 Task: Create a rule from the Routing list, Task moved to a section -> Set Priority in the project AgileForge , set the section as Done clear the priority
Action: Mouse moved to (55, 431)
Screenshot: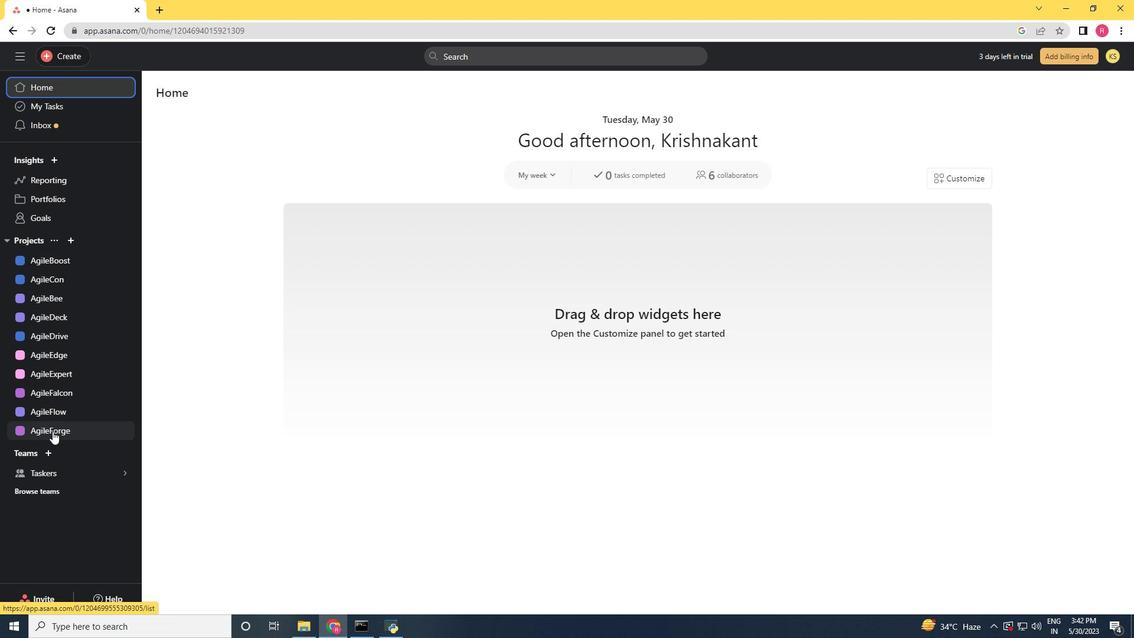 
Action: Mouse pressed left at (55, 431)
Screenshot: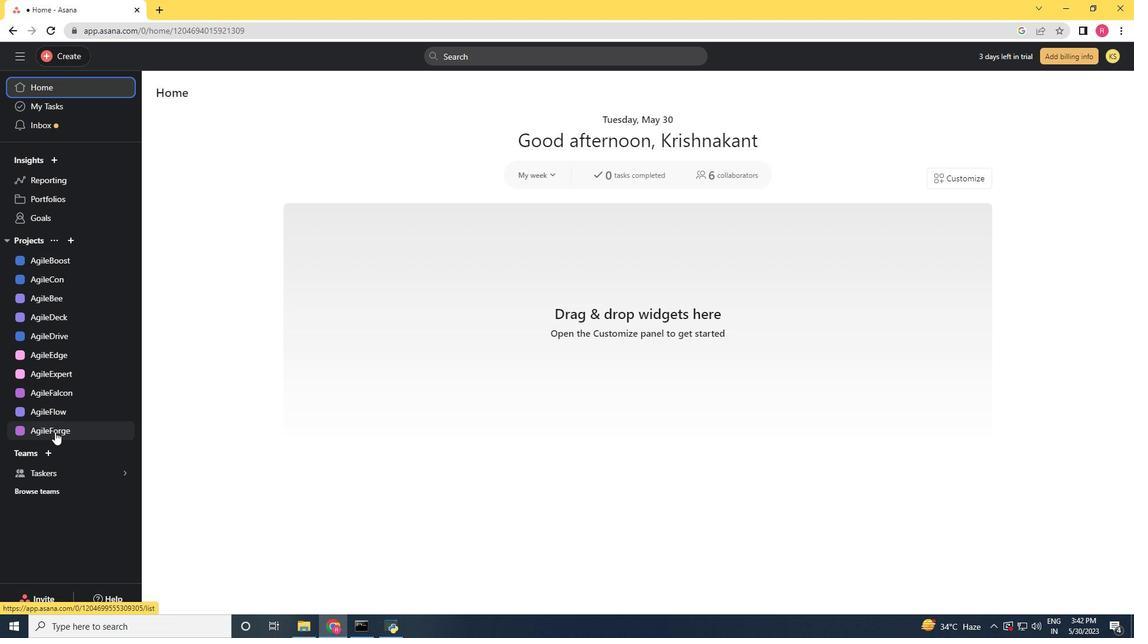 
Action: Mouse moved to (1097, 102)
Screenshot: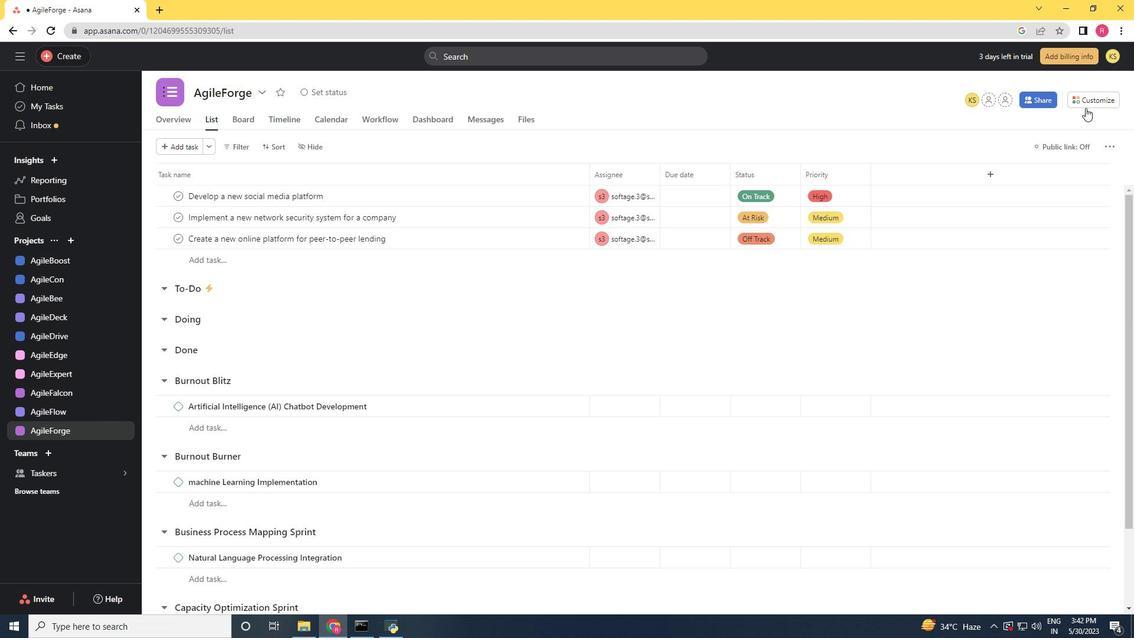 
Action: Mouse pressed left at (1097, 102)
Screenshot: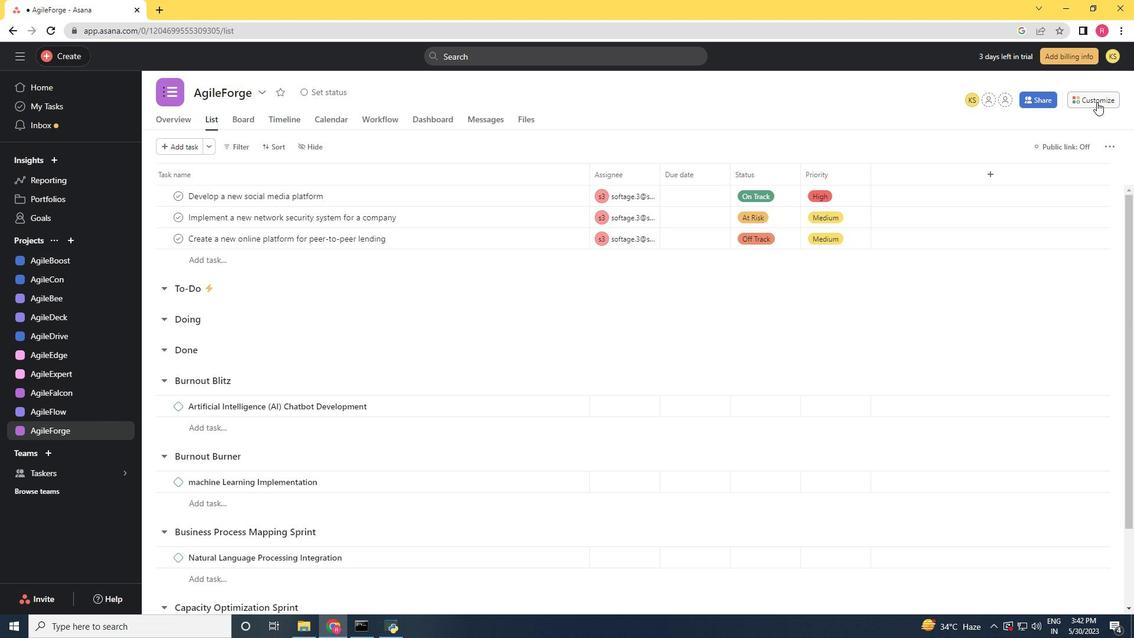 
Action: Mouse moved to (892, 252)
Screenshot: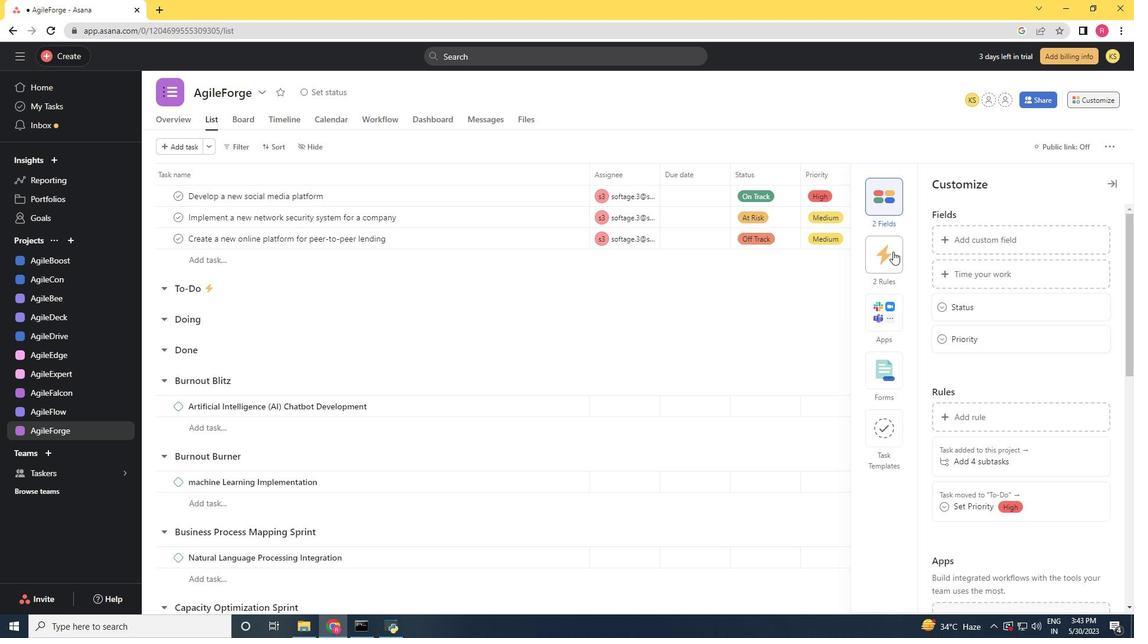 
Action: Mouse pressed left at (892, 252)
Screenshot: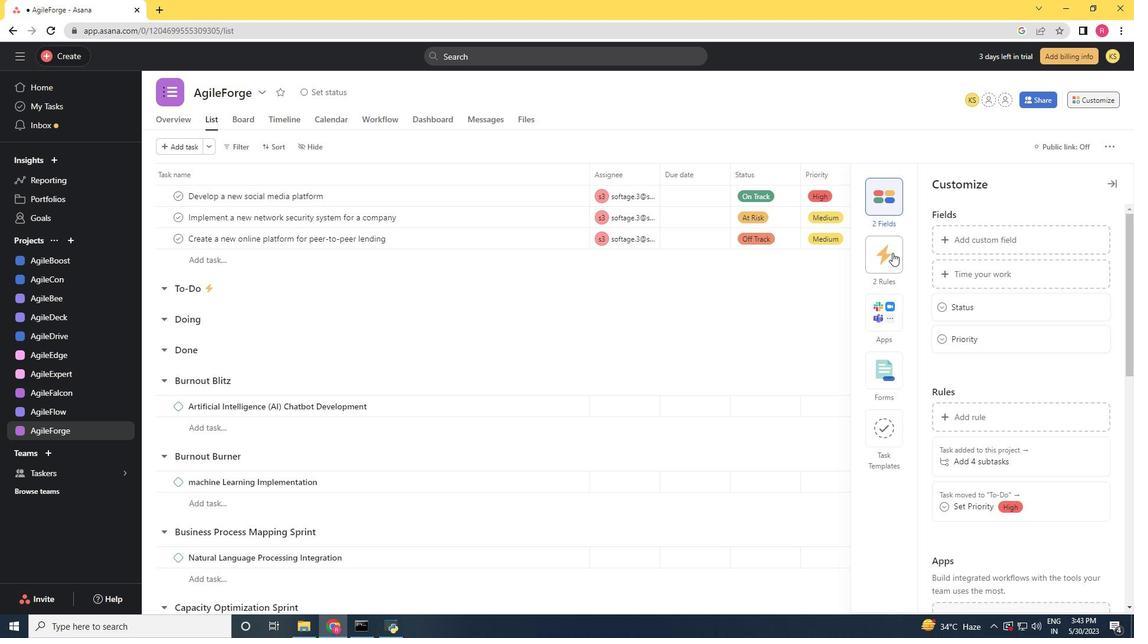 
Action: Mouse moved to (963, 235)
Screenshot: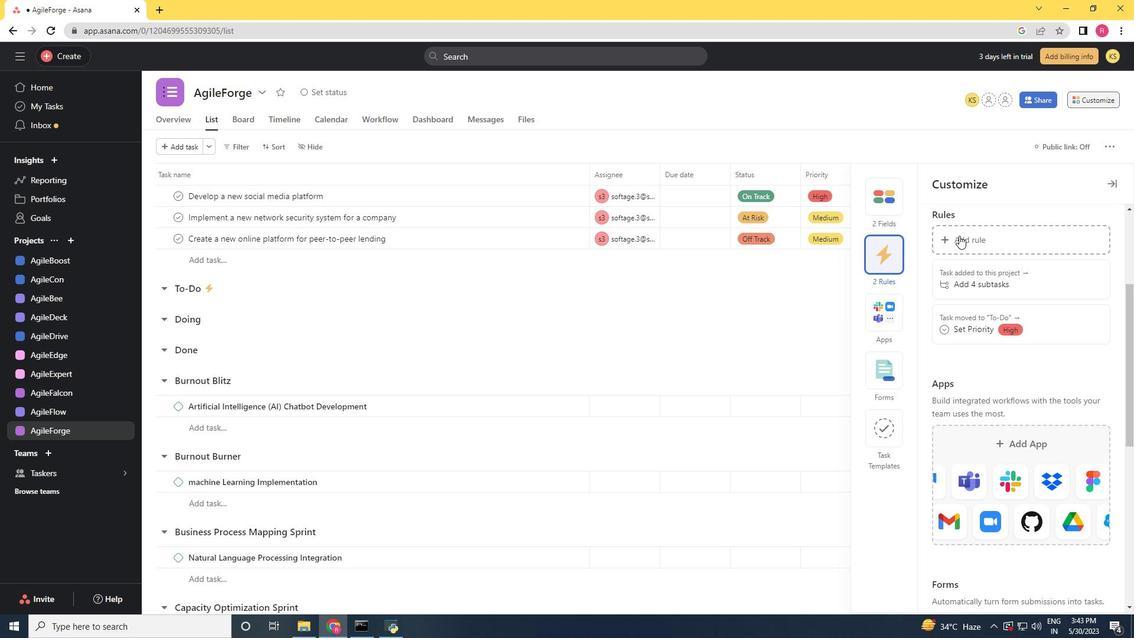 
Action: Mouse pressed left at (963, 235)
Screenshot: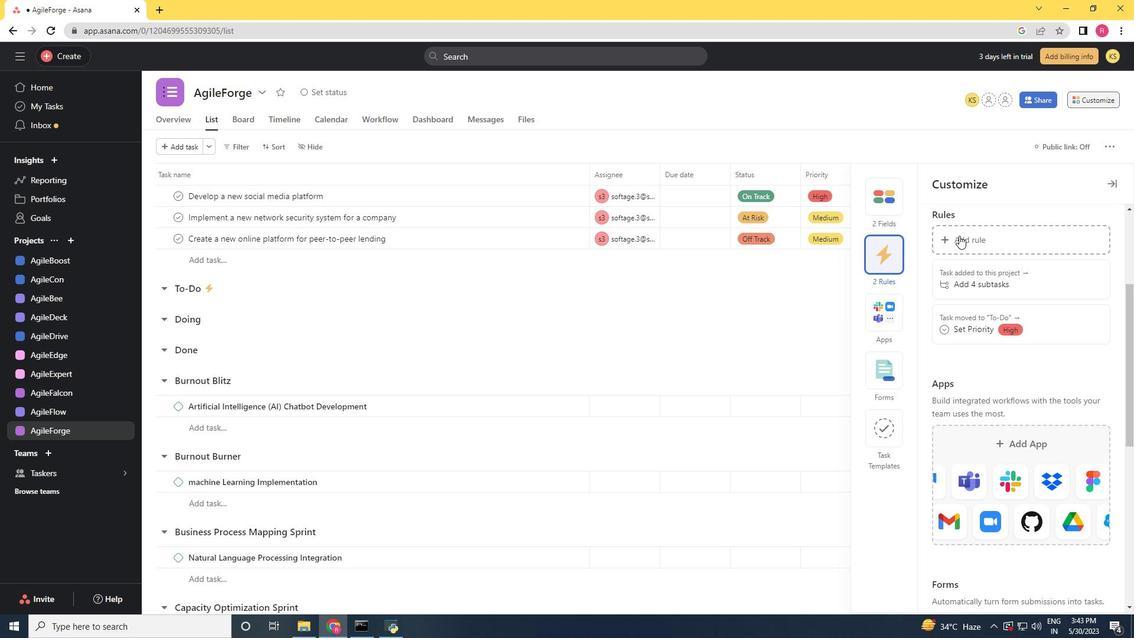 
Action: Mouse moved to (250, 183)
Screenshot: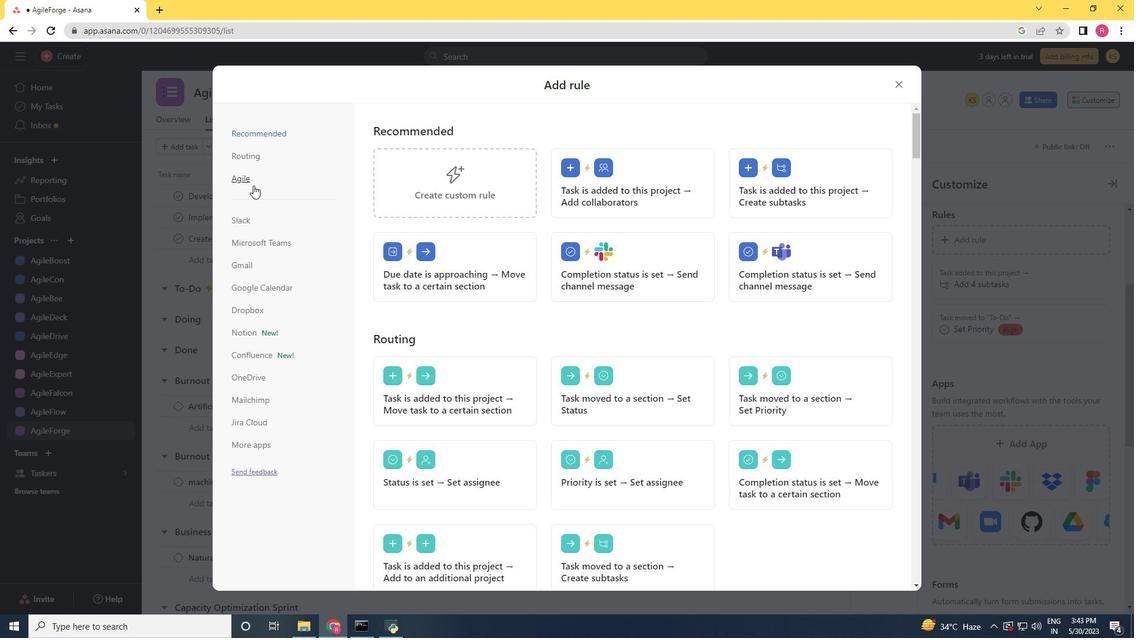 
Action: Mouse pressed left at (250, 183)
Screenshot: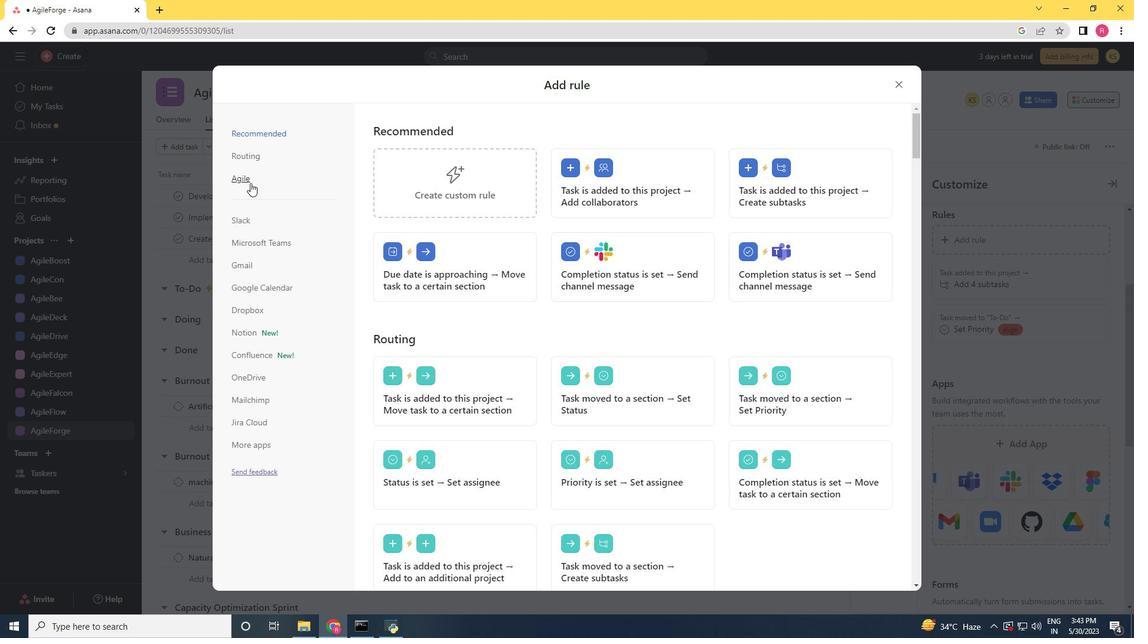 
Action: Mouse moved to (671, 187)
Screenshot: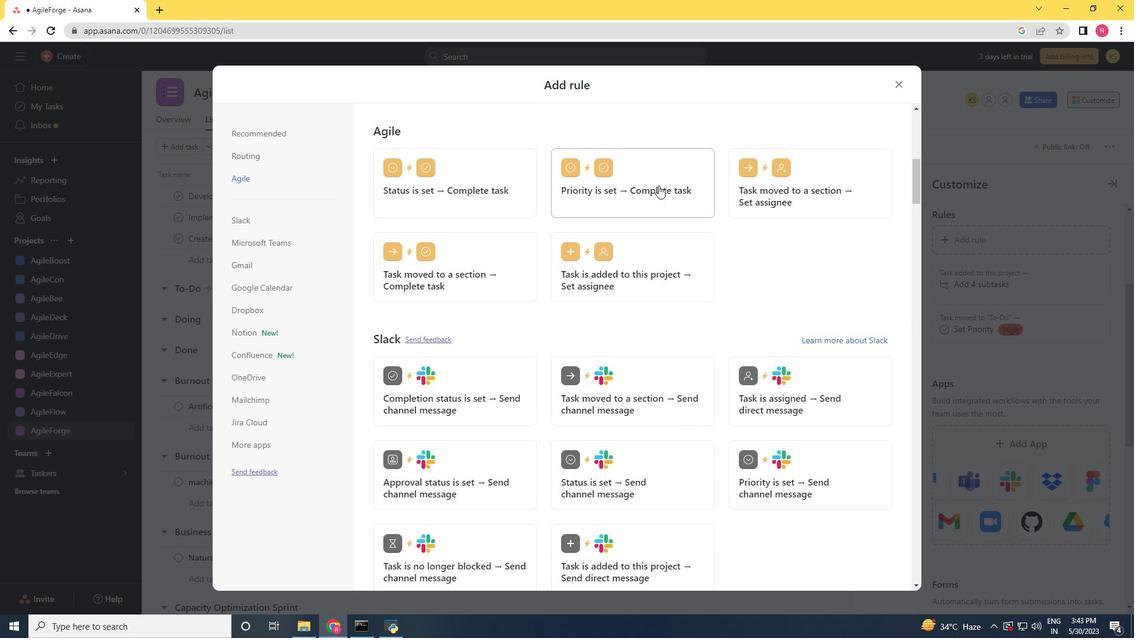 
Action: Mouse pressed left at (671, 187)
Screenshot: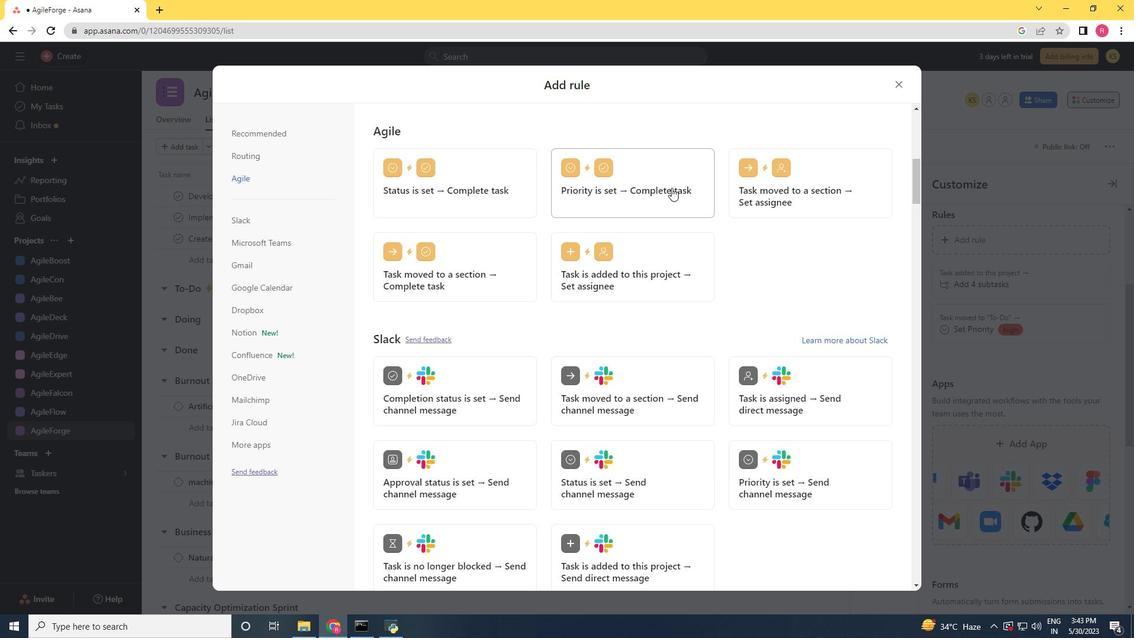 
Action: Mouse moved to (735, 209)
Screenshot: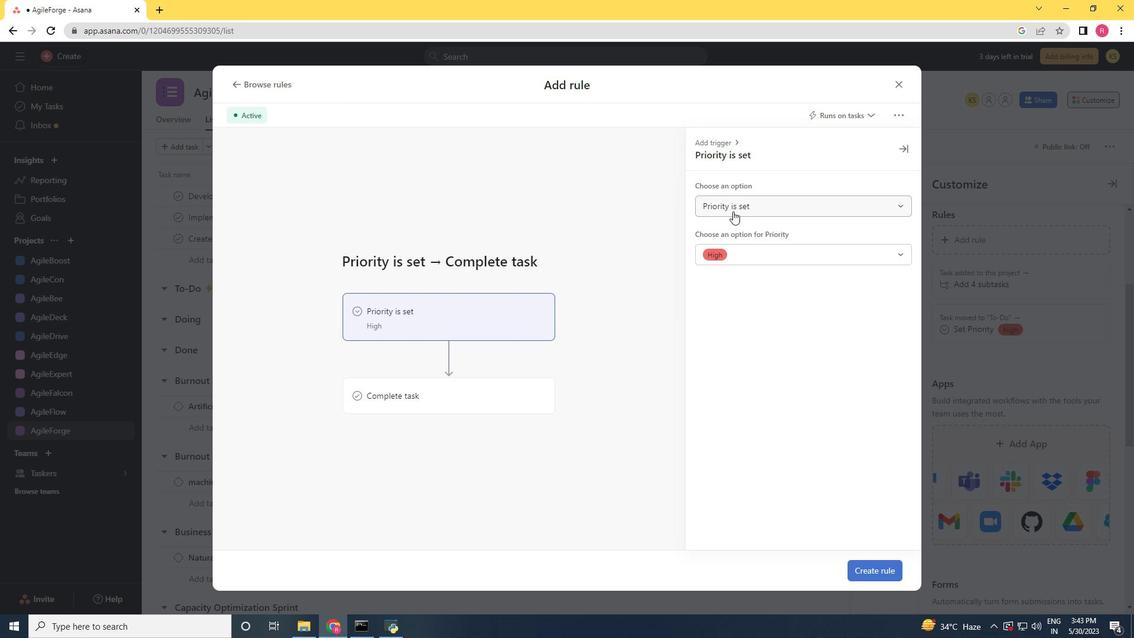 
Action: Mouse pressed left at (735, 209)
Screenshot: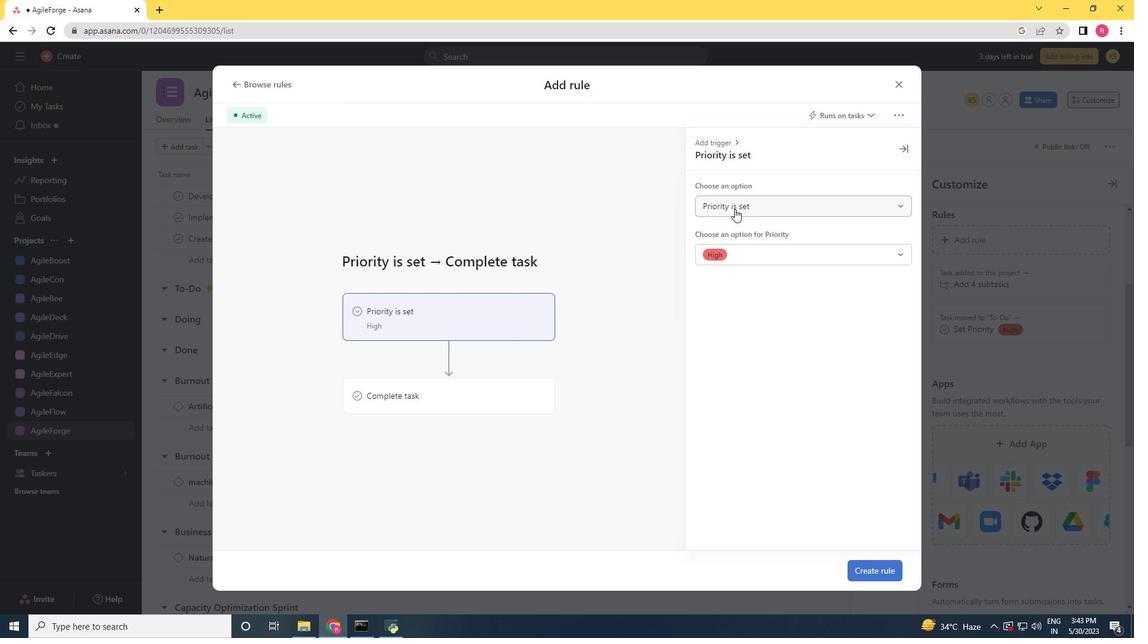 
Action: Mouse moved to (736, 245)
Screenshot: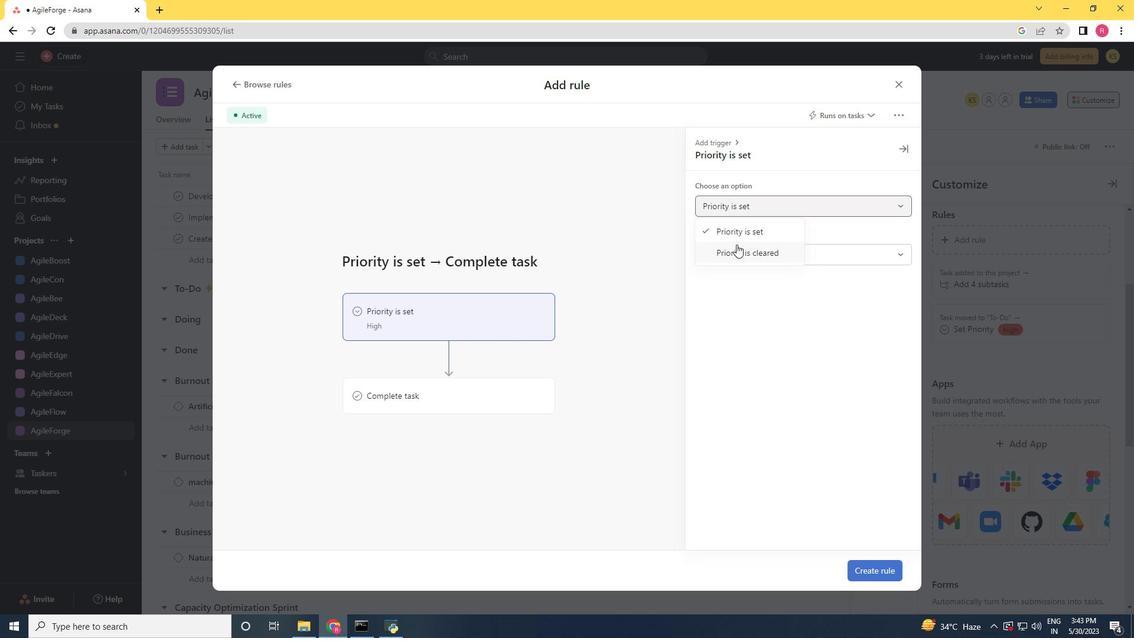 
Action: Mouse pressed left at (736, 245)
Screenshot: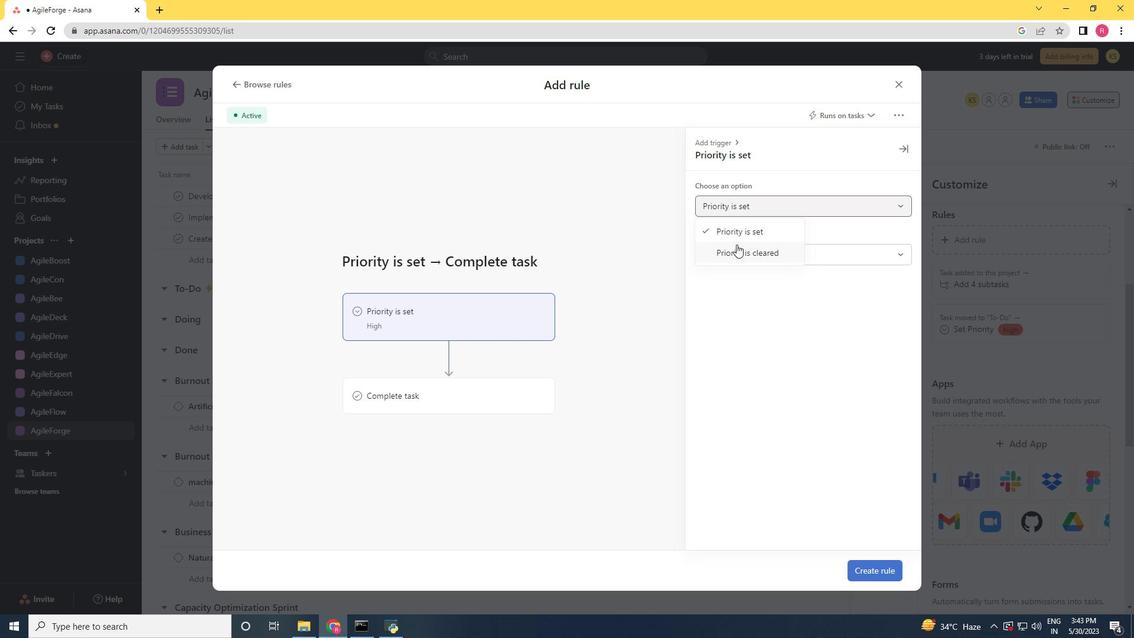 
Action: Mouse moved to (418, 391)
Screenshot: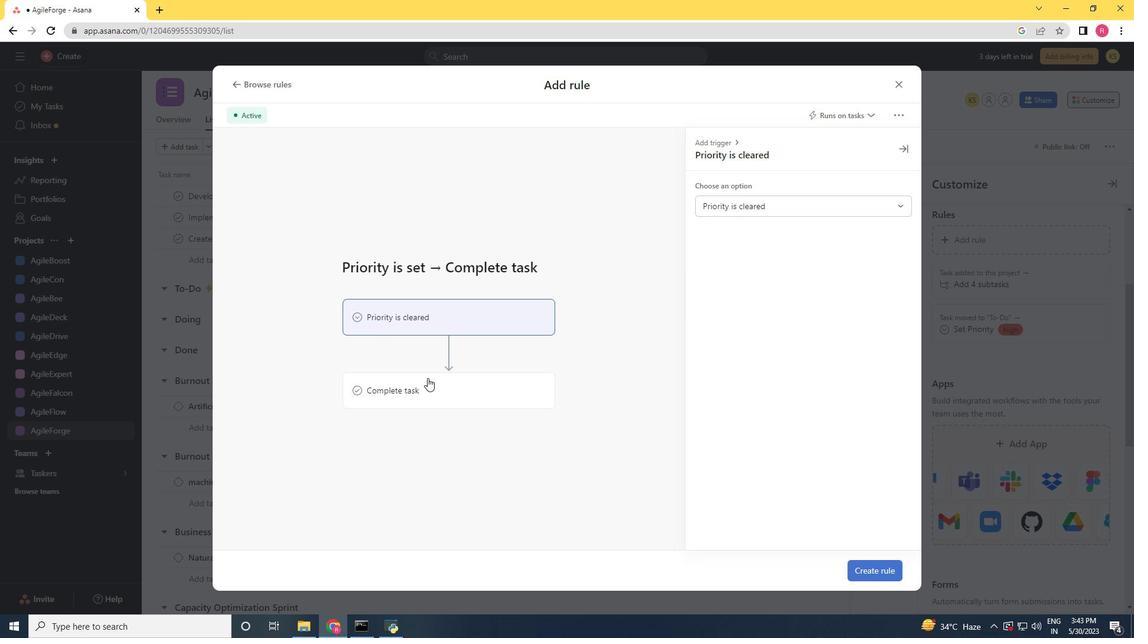 
Action: Mouse pressed left at (418, 391)
Screenshot: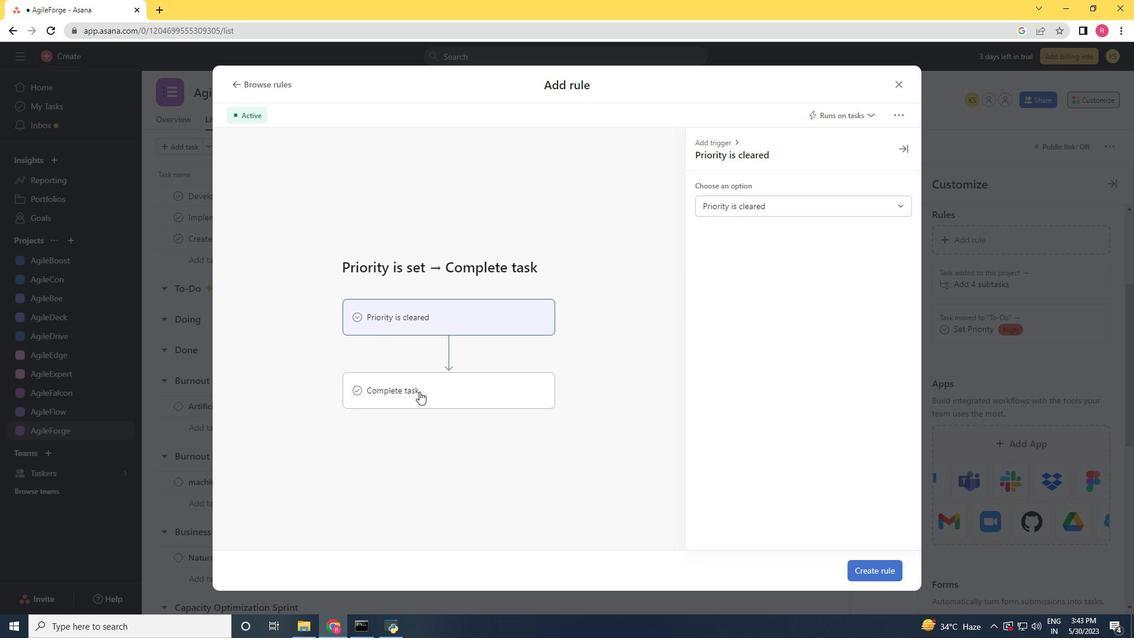 
Action: Mouse moved to (745, 199)
Screenshot: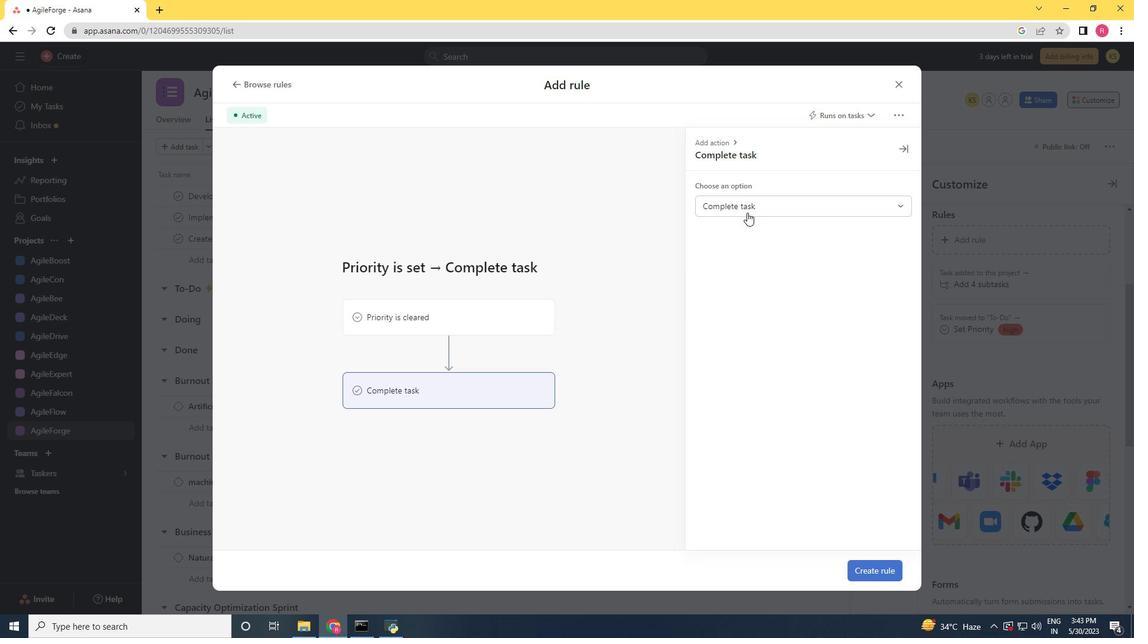 
Action: Mouse pressed left at (745, 199)
Screenshot: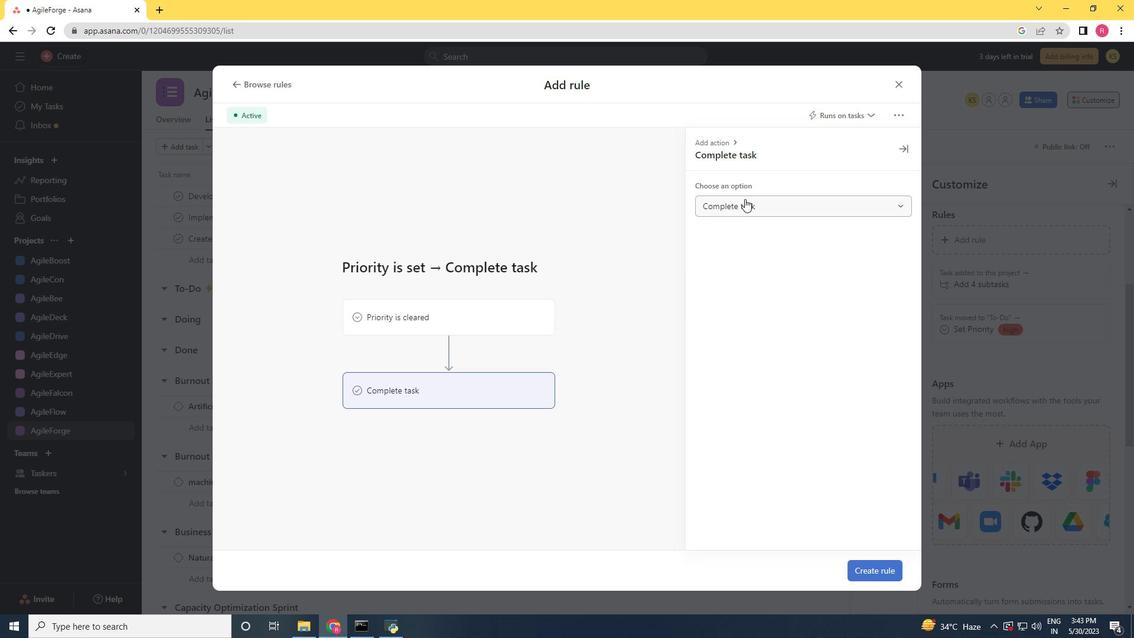 
Action: Mouse moved to (733, 230)
Screenshot: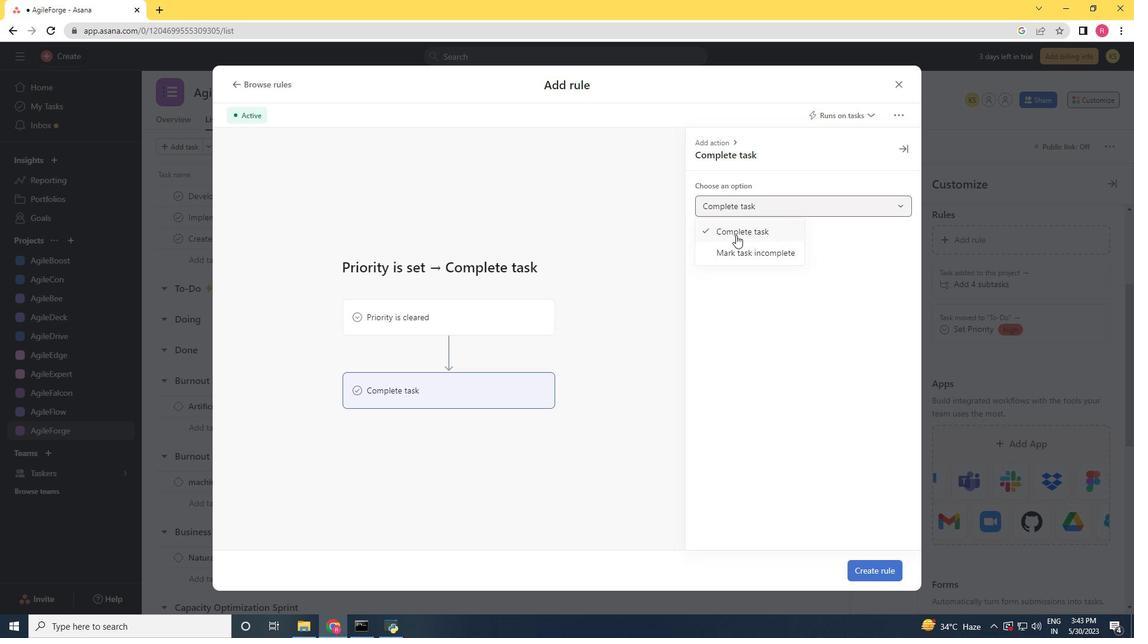 
Action: Mouse pressed left at (733, 230)
Screenshot: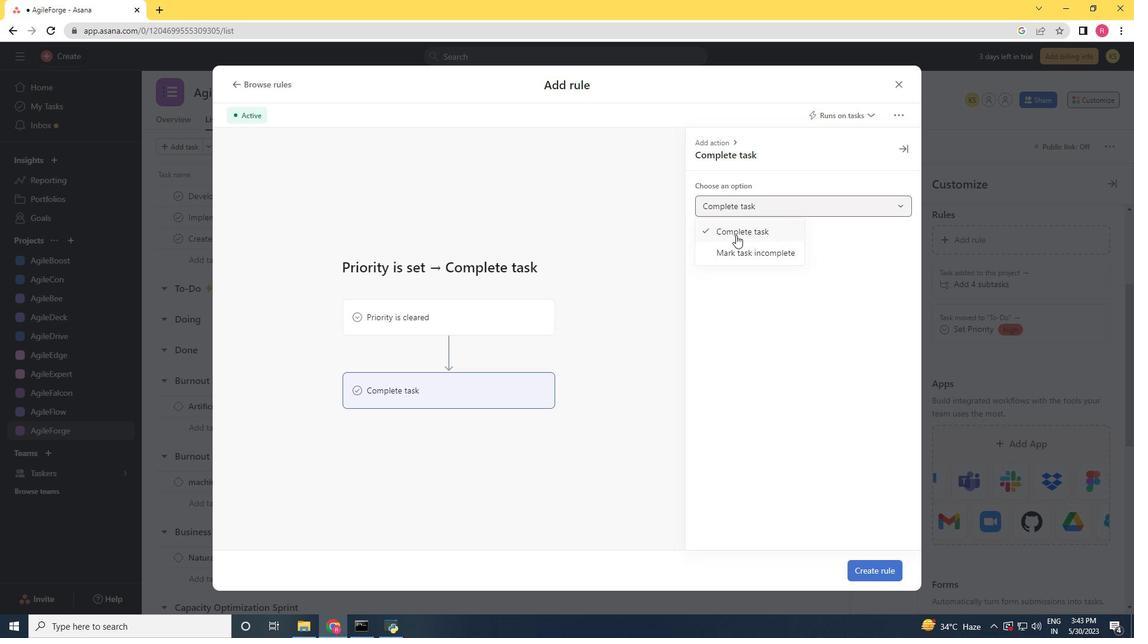 
Action: Mouse moved to (861, 573)
Screenshot: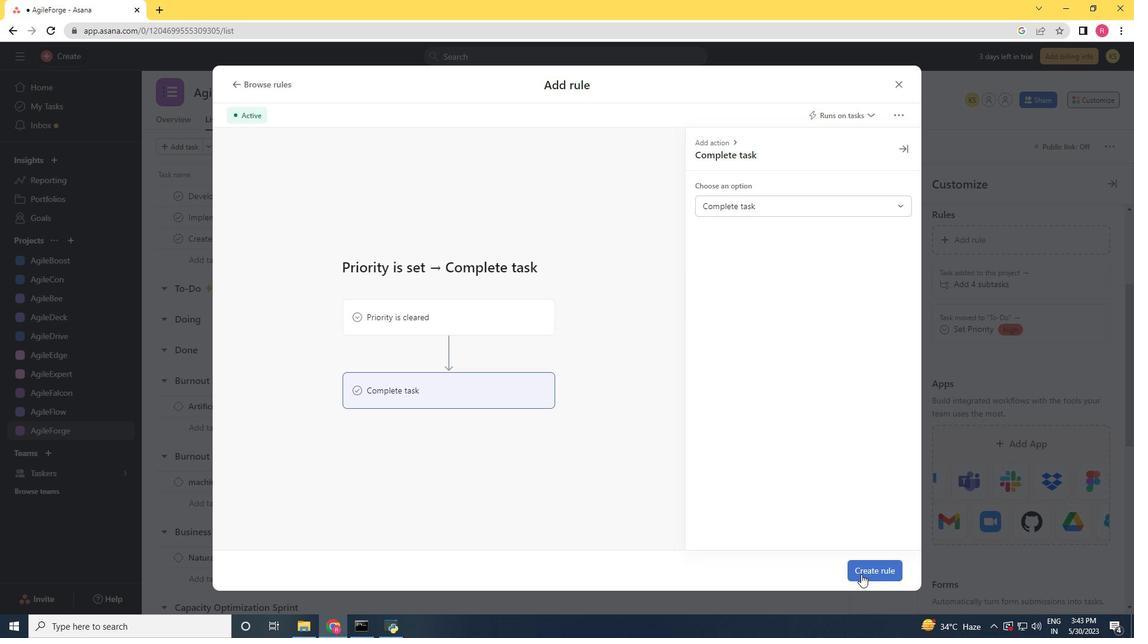 
Action: Mouse pressed left at (861, 573)
Screenshot: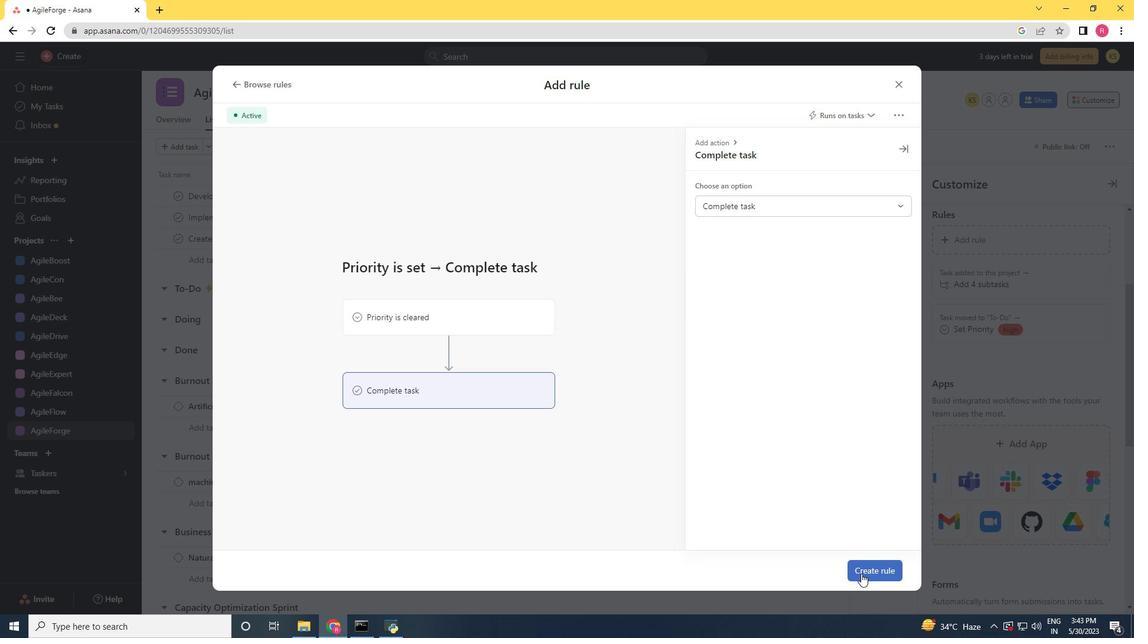 
